 Task: Select civil rights and social action as the cause.
Action: Mouse moved to (647, 83)
Screenshot: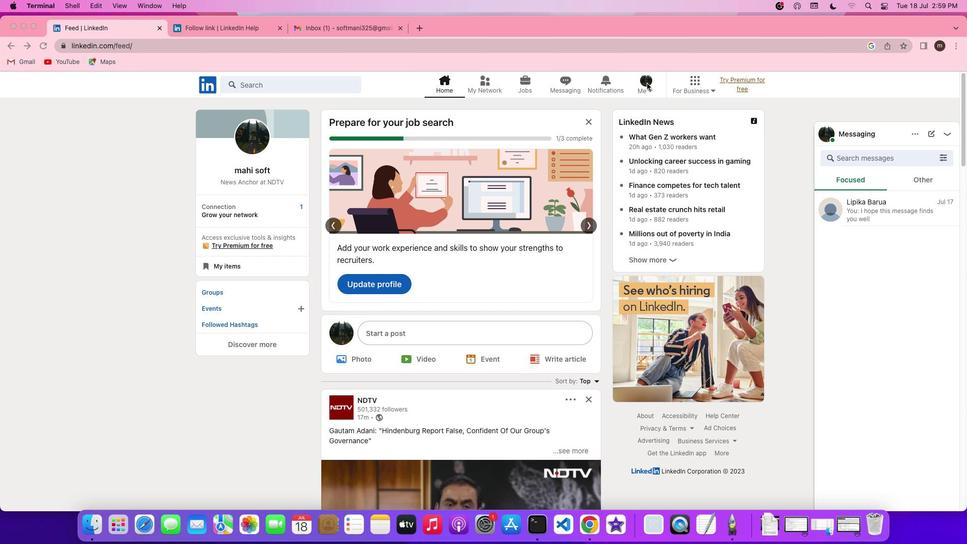 
Action: Mouse pressed left at (647, 83)
Screenshot: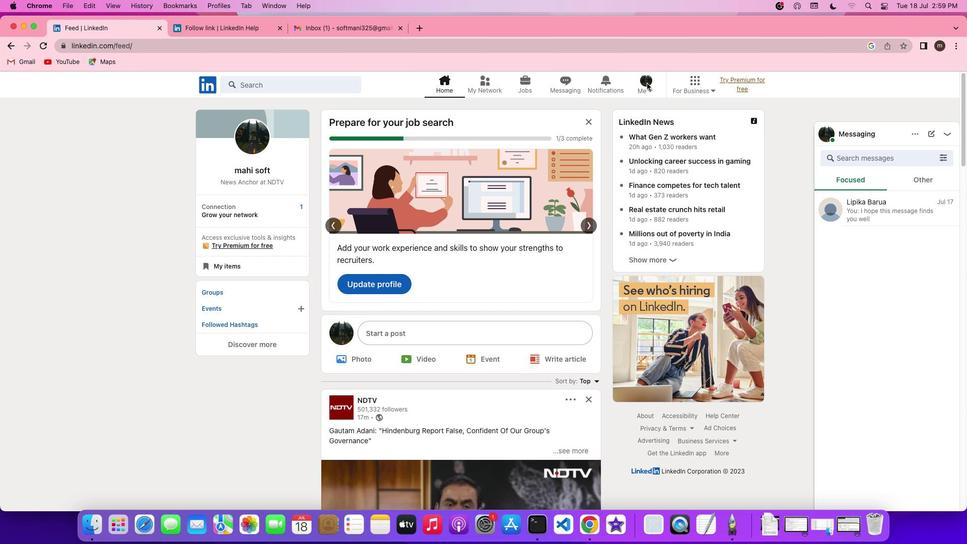 
Action: Mouse moved to (645, 84)
Screenshot: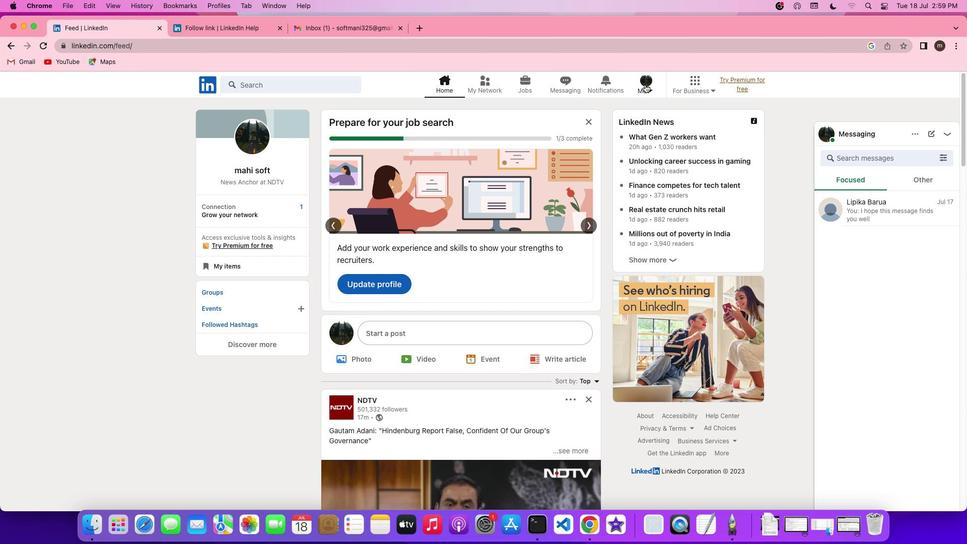 
Action: Mouse pressed left at (645, 84)
Screenshot: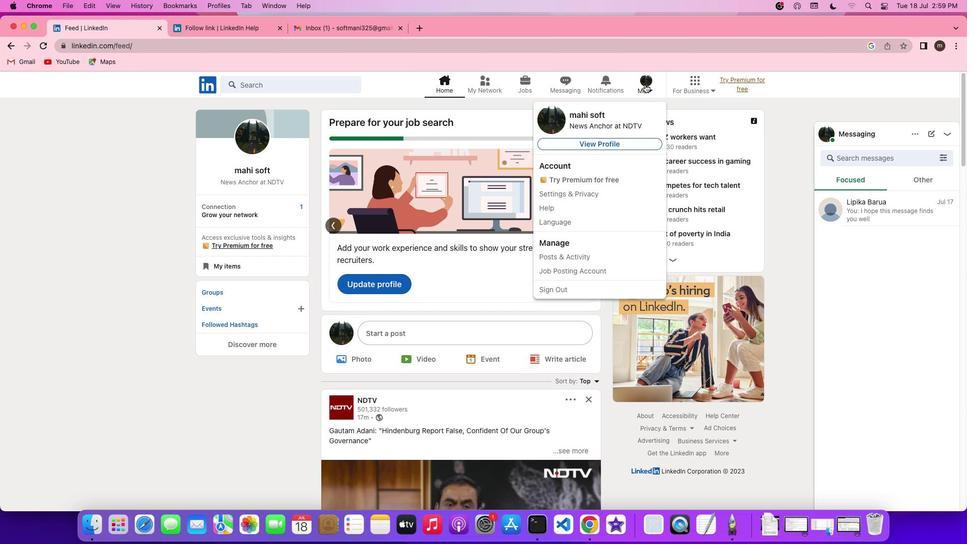 
Action: Mouse moved to (636, 139)
Screenshot: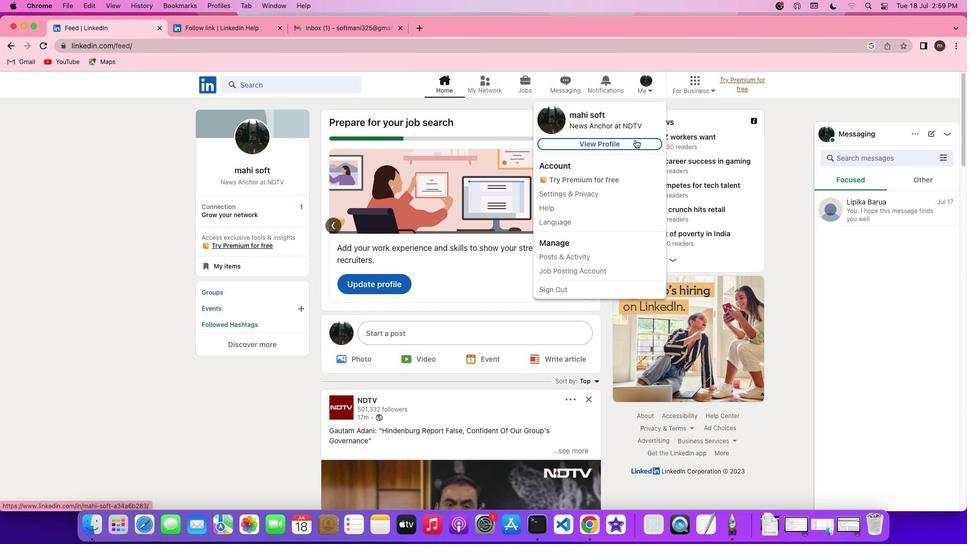 
Action: Mouse pressed left at (636, 139)
Screenshot: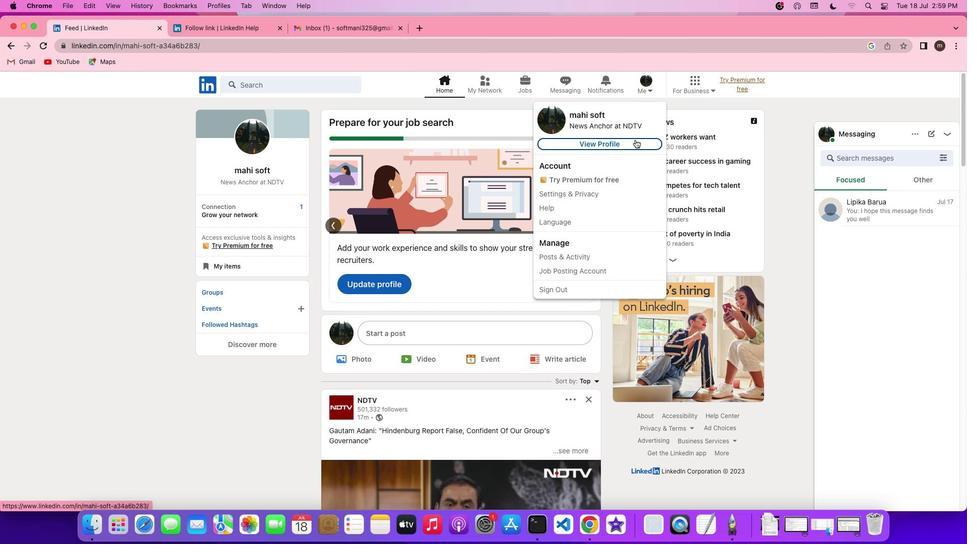 
Action: Mouse moved to (317, 307)
Screenshot: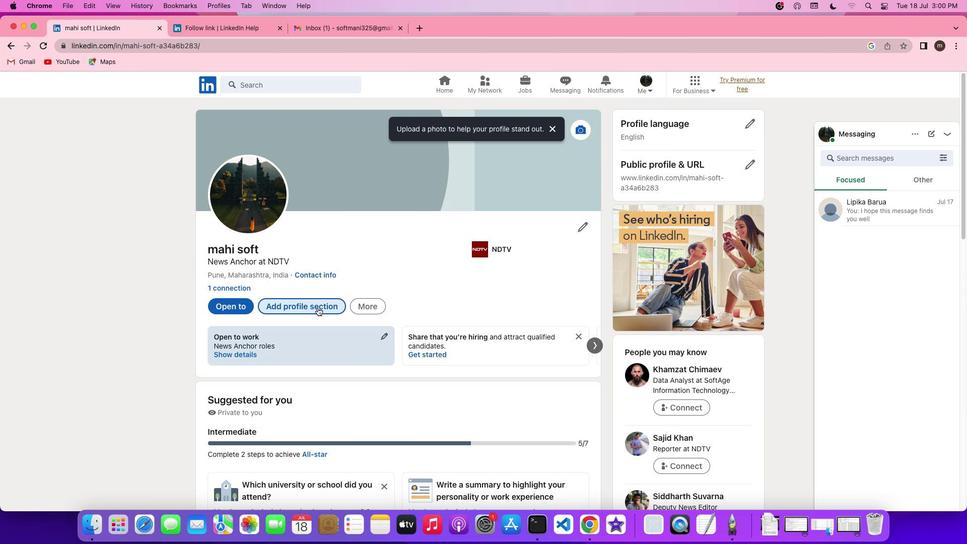 
Action: Mouse pressed left at (317, 307)
Screenshot: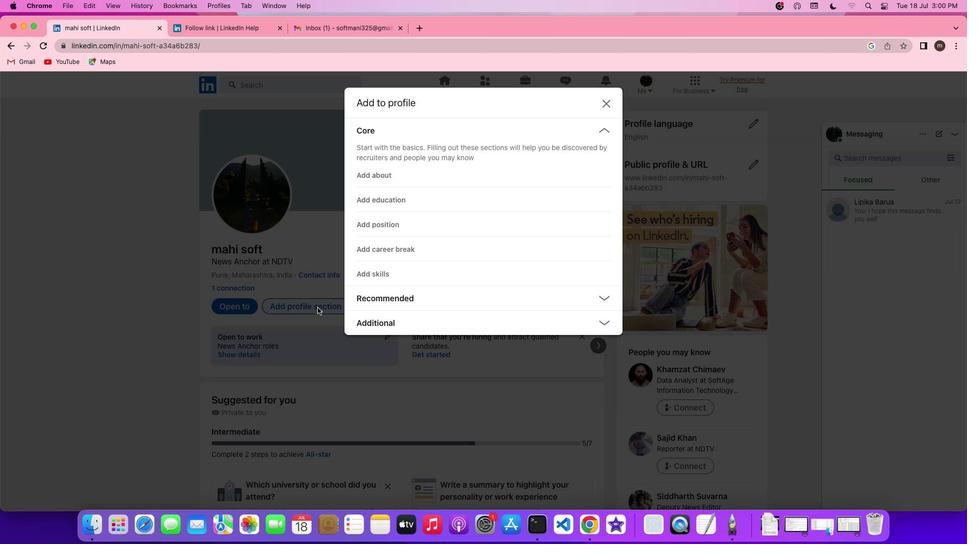 
Action: Mouse moved to (375, 321)
Screenshot: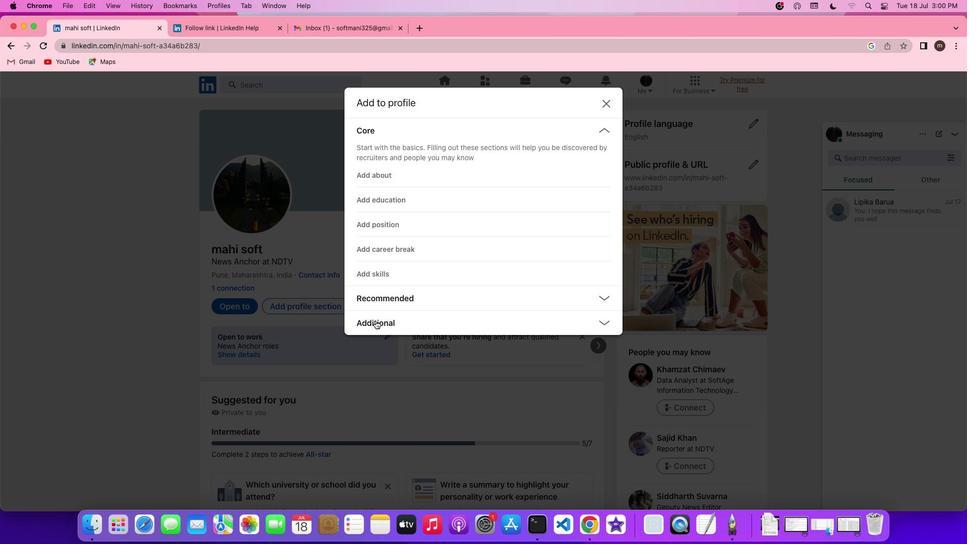 
Action: Mouse pressed left at (375, 321)
Screenshot: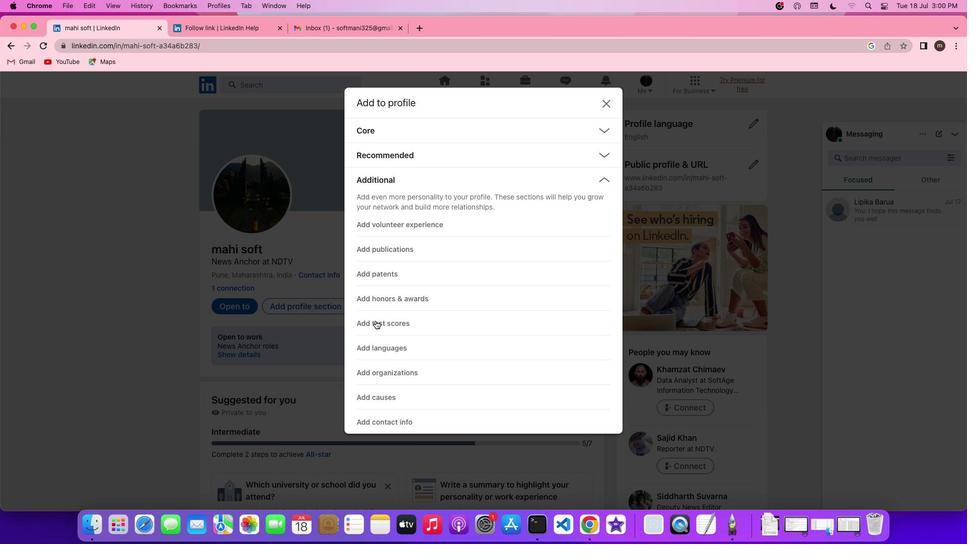 
Action: Mouse moved to (392, 224)
Screenshot: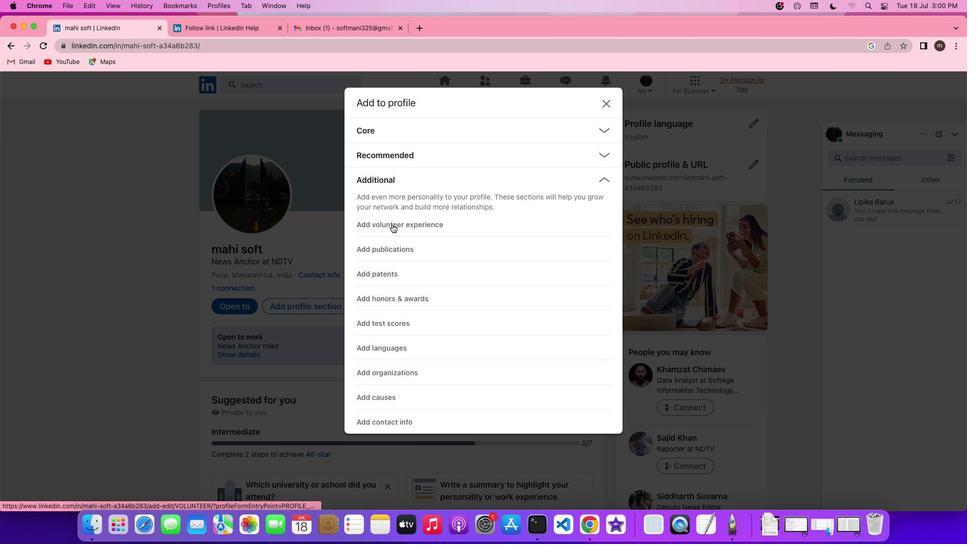 
Action: Mouse pressed left at (392, 224)
Screenshot: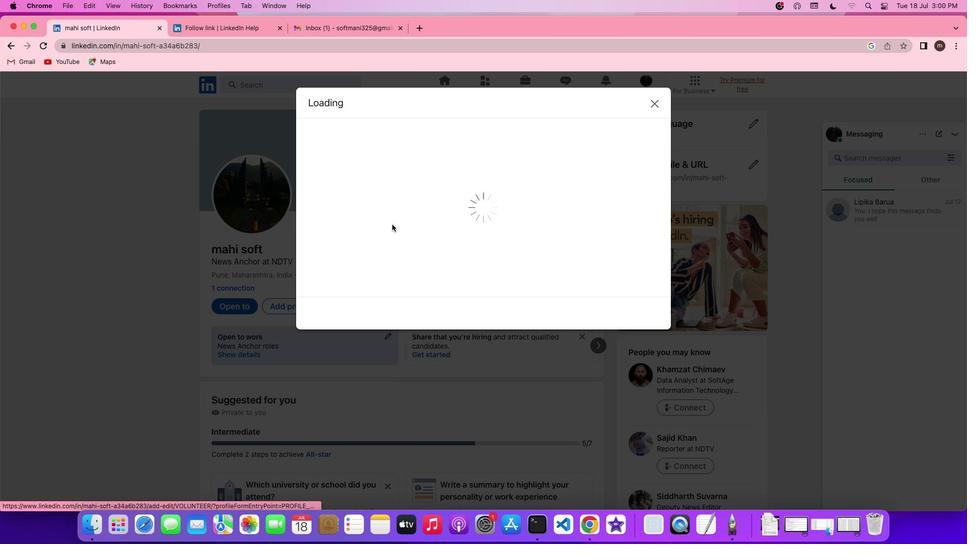
Action: Mouse moved to (647, 244)
Screenshot: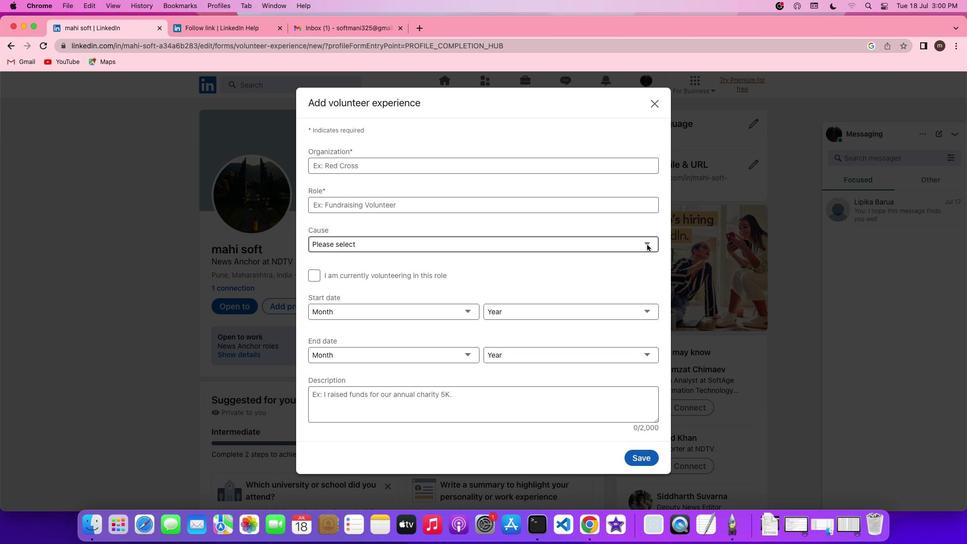 
Action: Mouse pressed left at (647, 244)
Screenshot: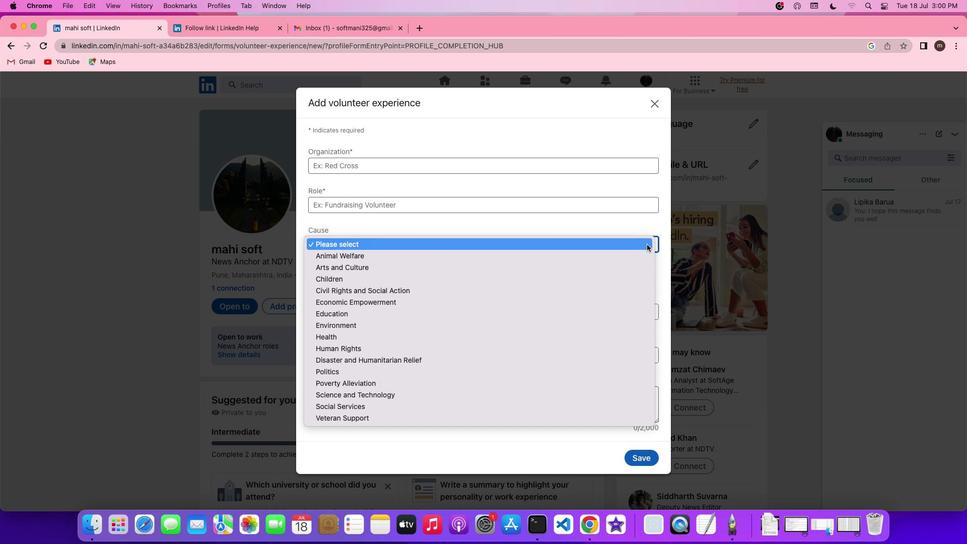 
Action: Mouse moved to (623, 290)
Screenshot: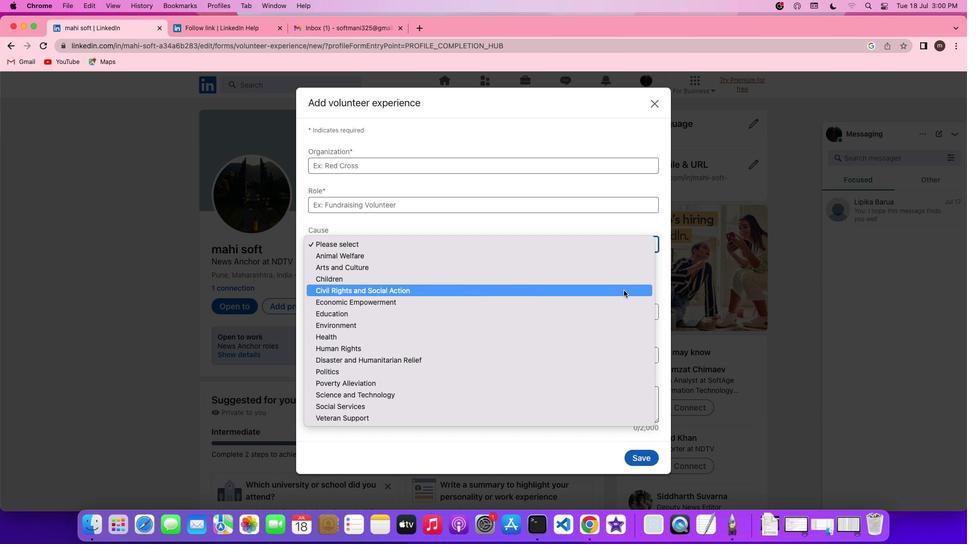 
Action: Mouse pressed left at (623, 290)
Screenshot: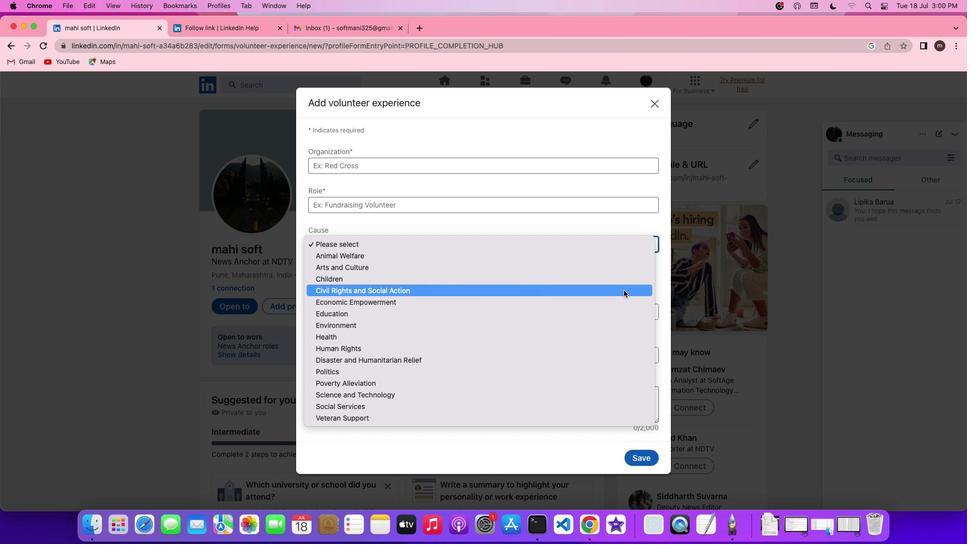 
